 Task: Create in the project CatalystTech and in the Backlog issue 'Implement a new cloud-based document management system for a company with advanced document versioning and access control features' a child issue 'Serverless computing application latency testing and optimization', and assign it to team member softage.3@softage.net. Create in the project CatalystTech and in the Backlog issue 'Integrate a new video recording feature into an existing mobile application to enhance user-generated content and social sharing' a child issue 'Automated infrastructure disaster recovery testing and reporting', and assign it to team member softage.4@softage.net
Action: Mouse moved to (192, 48)
Screenshot: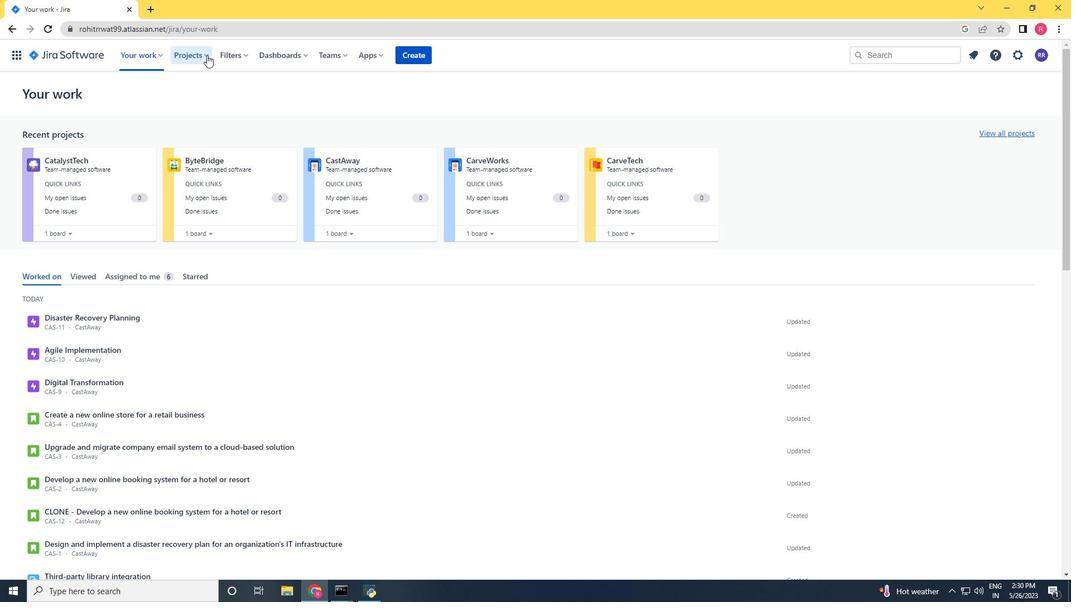 
Action: Mouse pressed left at (192, 48)
Screenshot: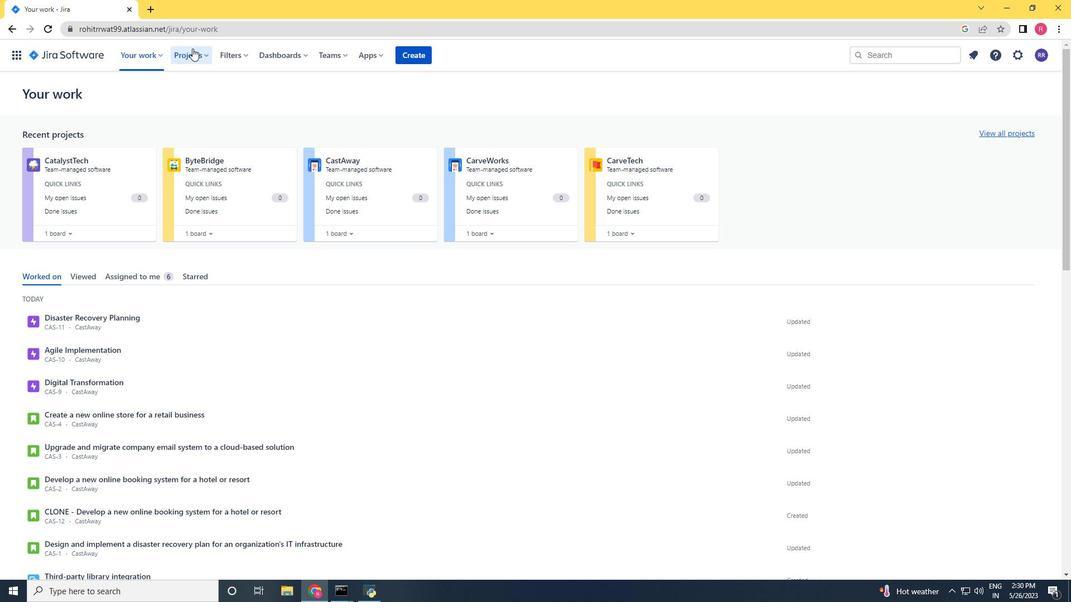
Action: Mouse moved to (198, 99)
Screenshot: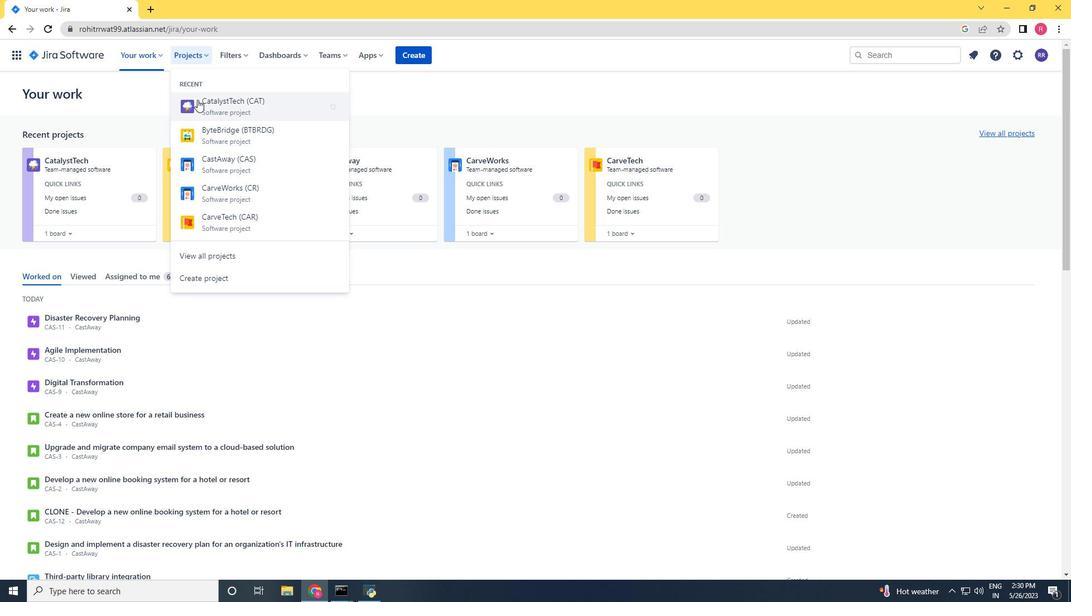 
Action: Mouse pressed left at (198, 99)
Screenshot: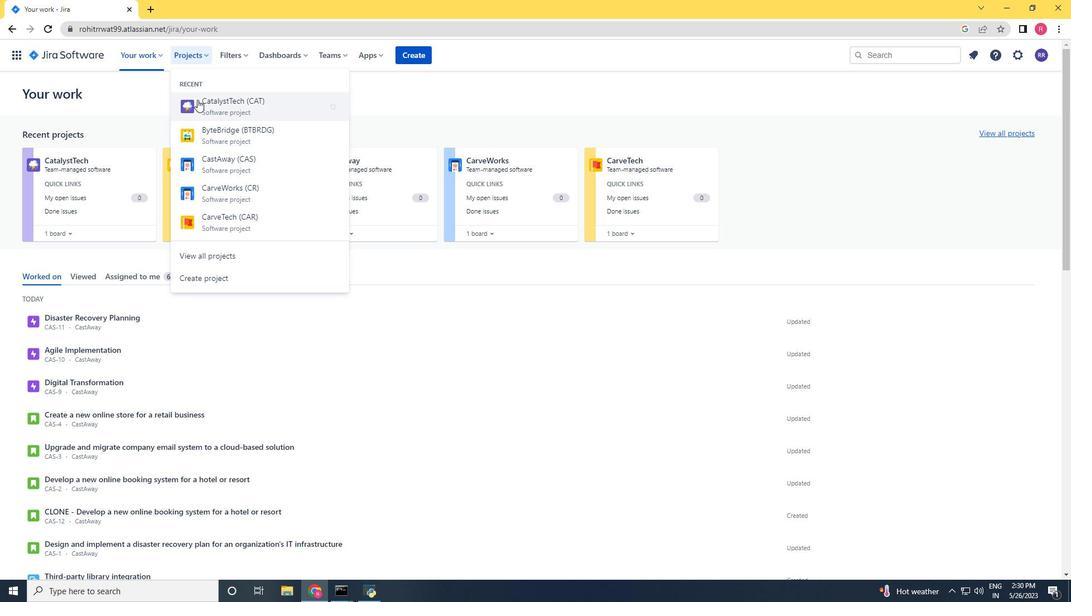 
Action: Mouse moved to (68, 173)
Screenshot: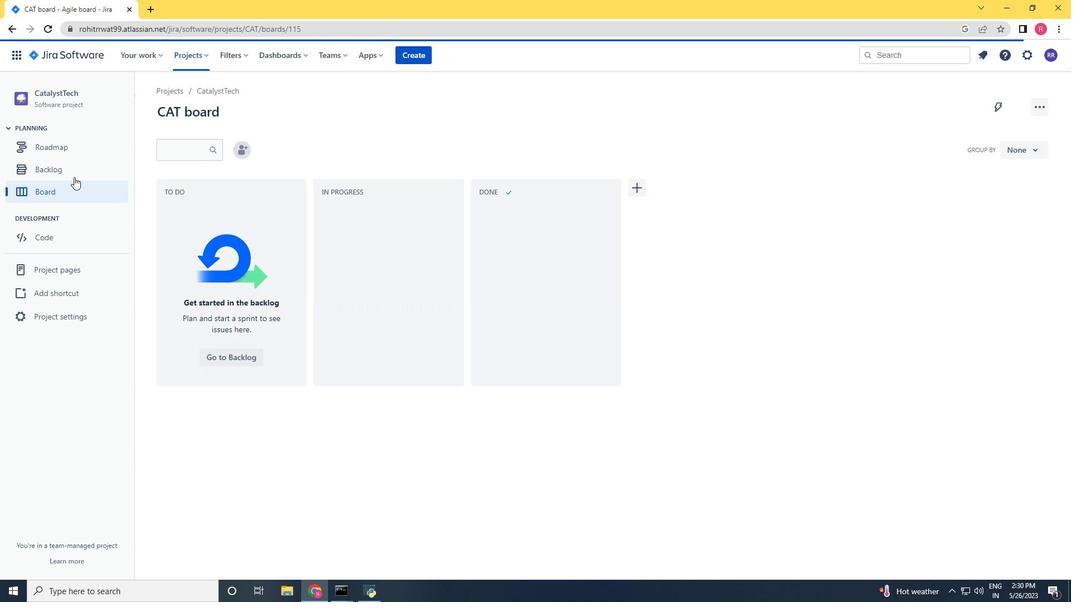 
Action: Mouse pressed left at (68, 173)
Screenshot: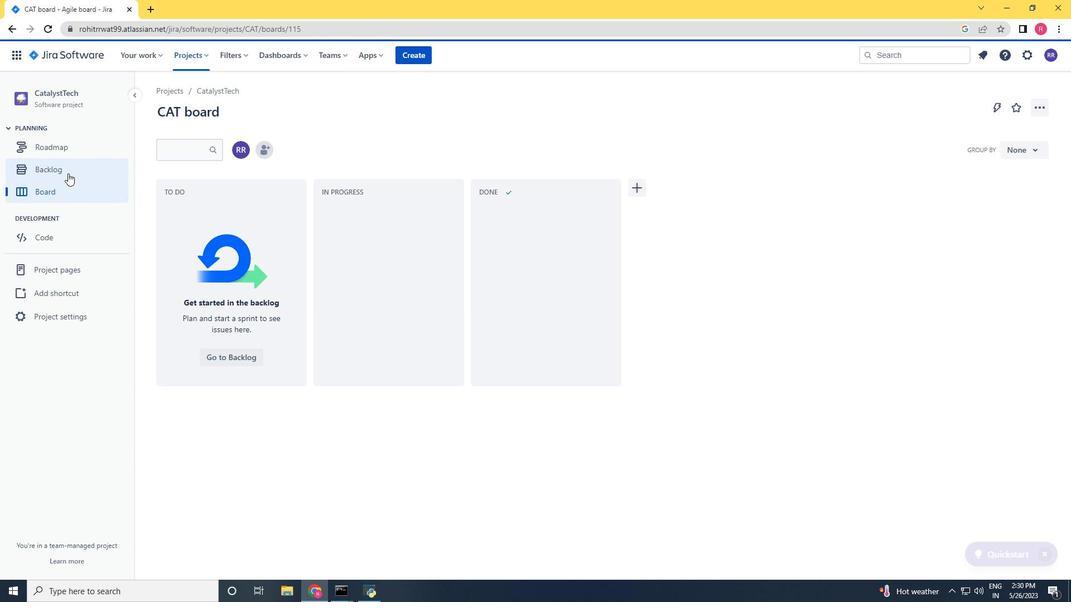 
Action: Mouse moved to (843, 347)
Screenshot: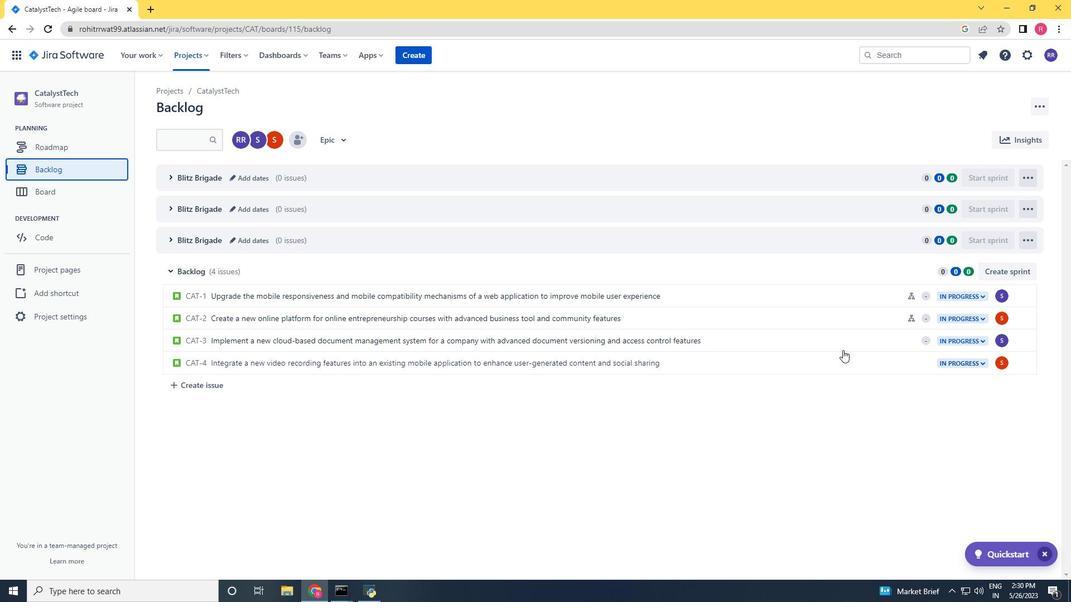 
Action: Mouse pressed left at (843, 347)
Screenshot: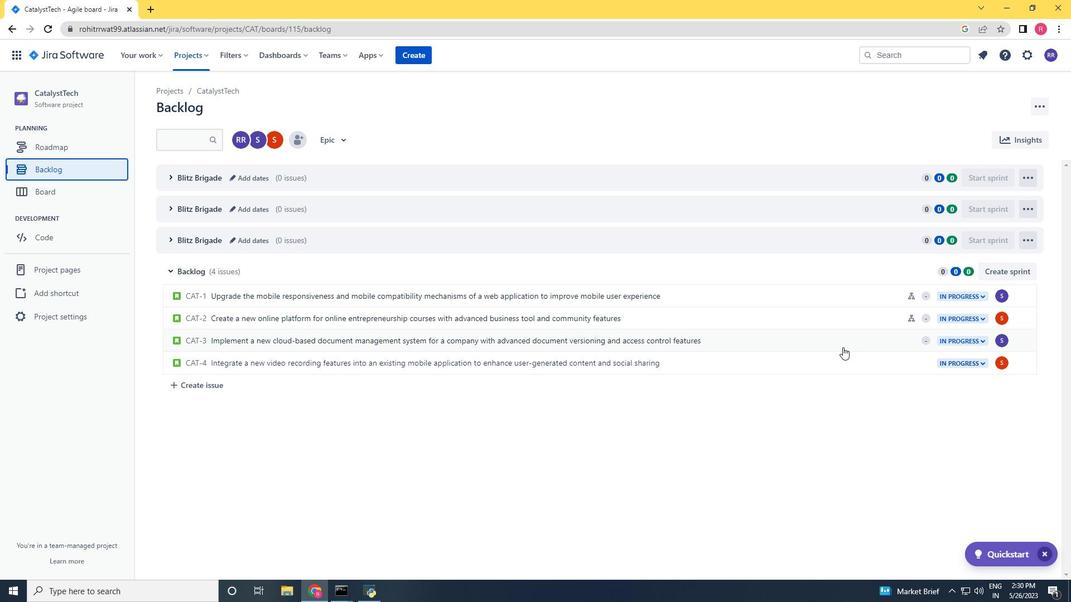 
Action: Mouse moved to (881, 283)
Screenshot: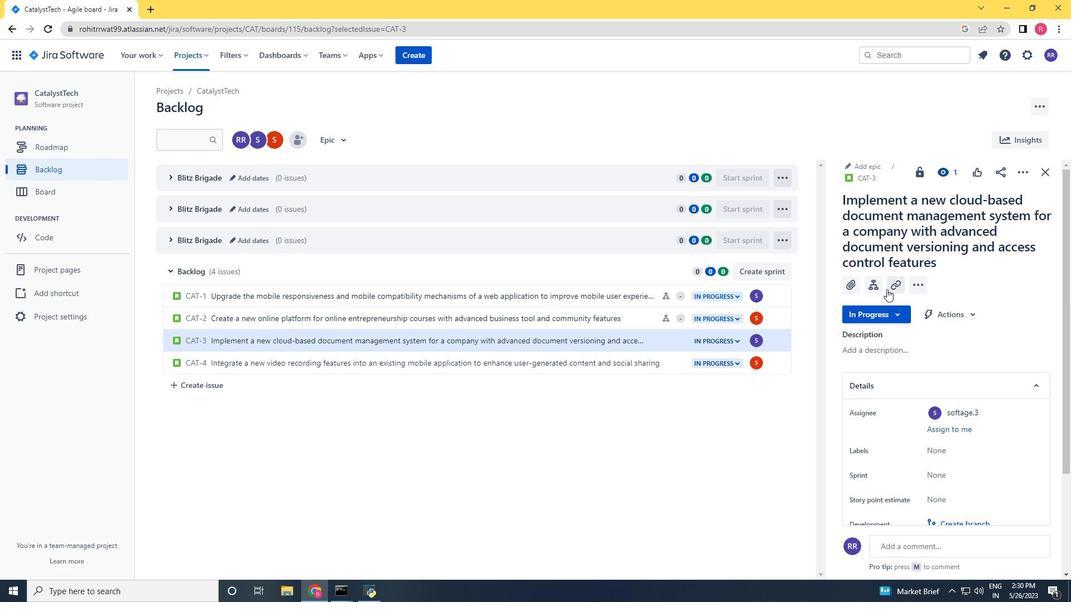 
Action: Mouse pressed left at (881, 283)
Screenshot: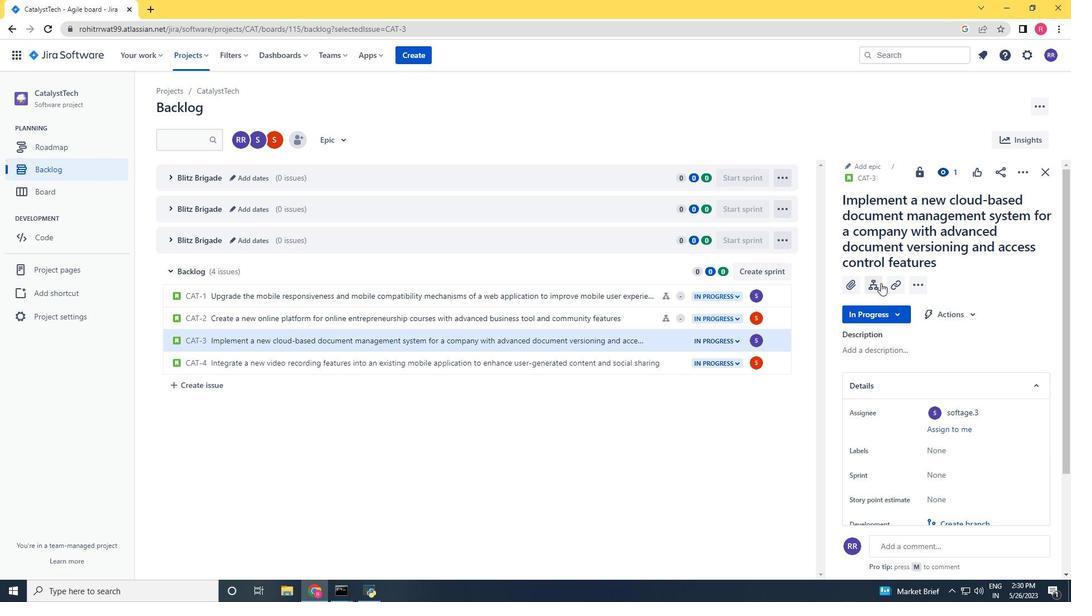 
Action: Key pressed <Key.shift>Serverless<Key.space>computing<Key.space>application<Key.space>le<Key.backspace>atency<Key.space>testing<Key.space>and<Key.space>optimization<Key.space><Key.enter>
Screenshot: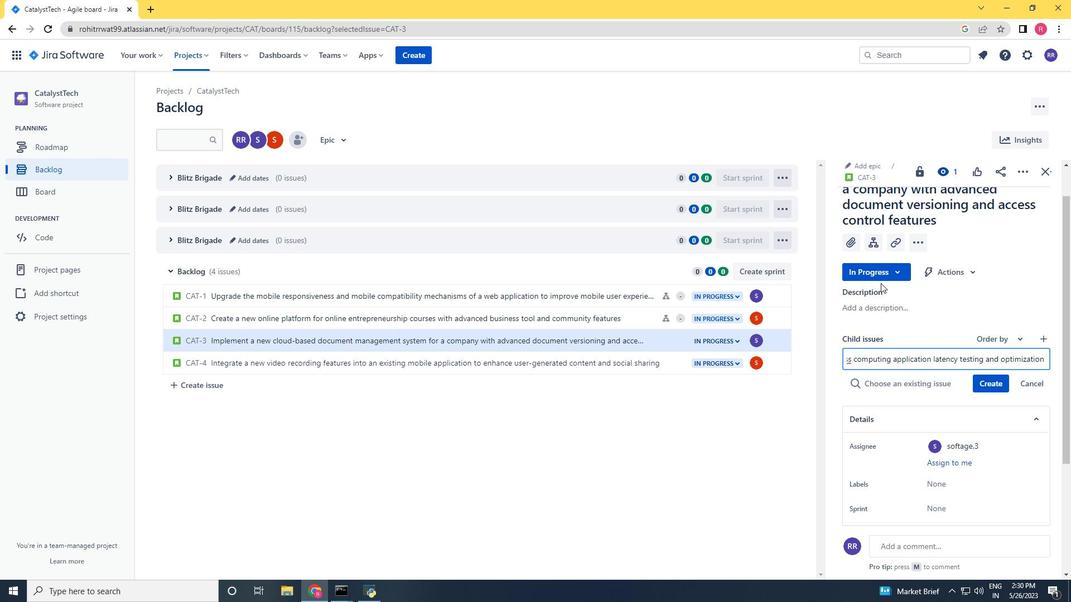 
Action: Mouse moved to (1000, 367)
Screenshot: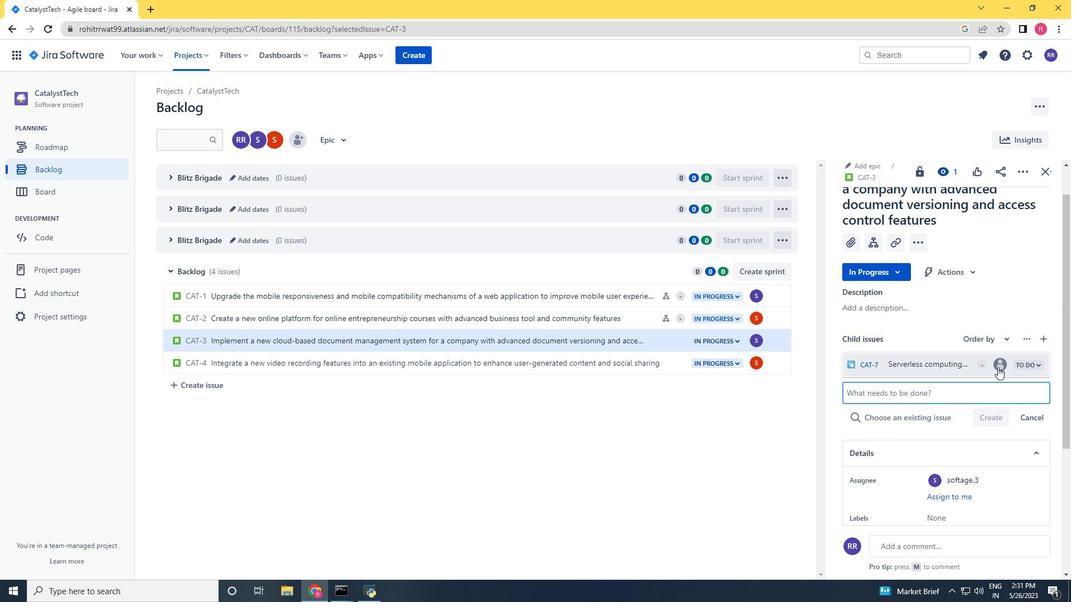
Action: Mouse pressed left at (1000, 367)
Screenshot: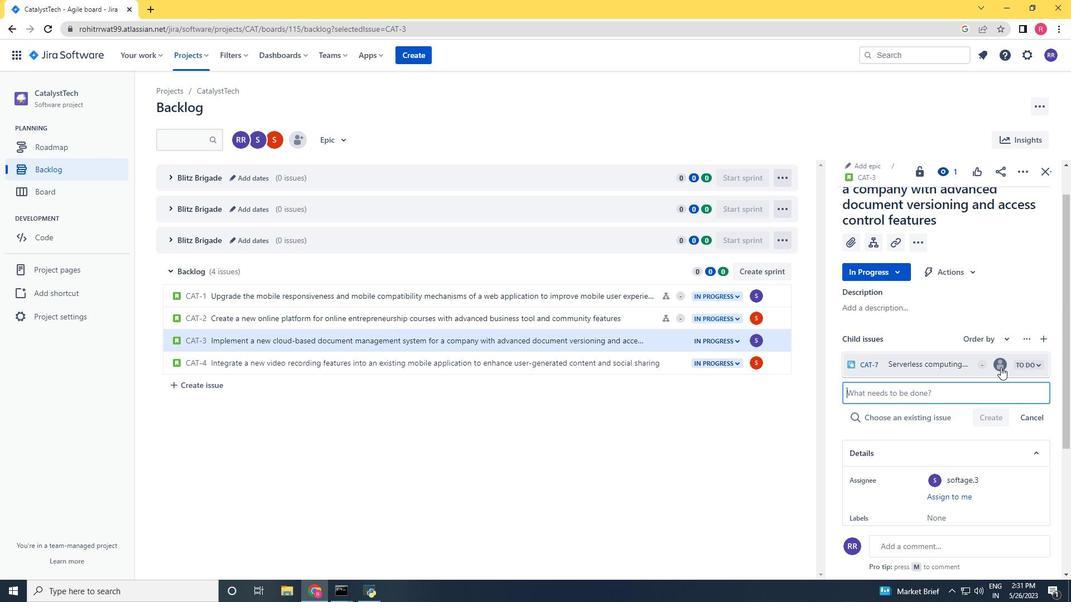 
Action: Key pressed softage.3<Key.shift>@softage.net
Screenshot: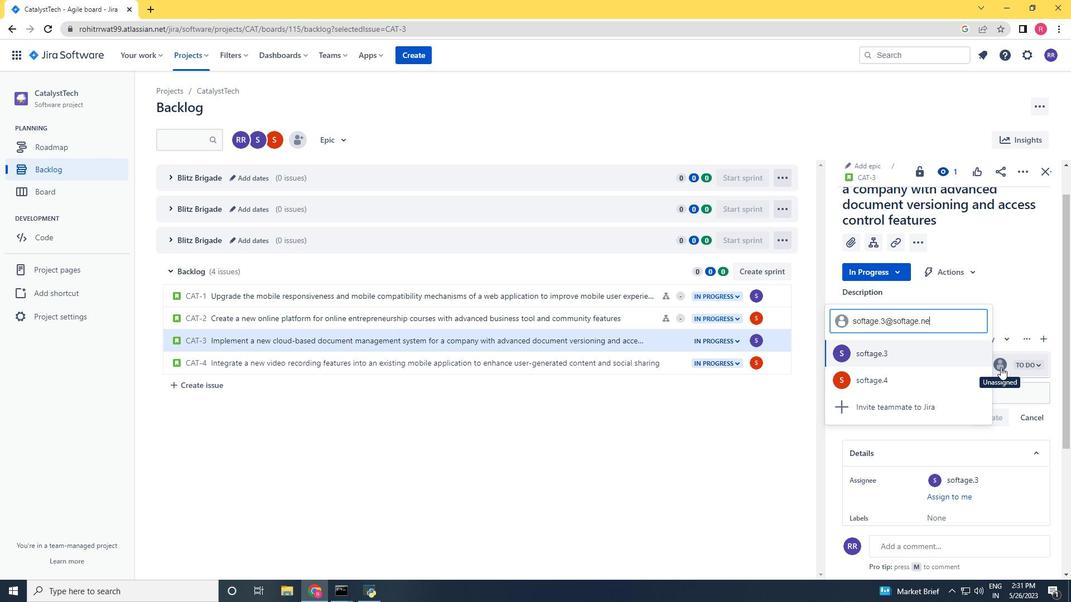 
Action: Mouse scrolled (1000, 368) with delta (0, 0)
Screenshot: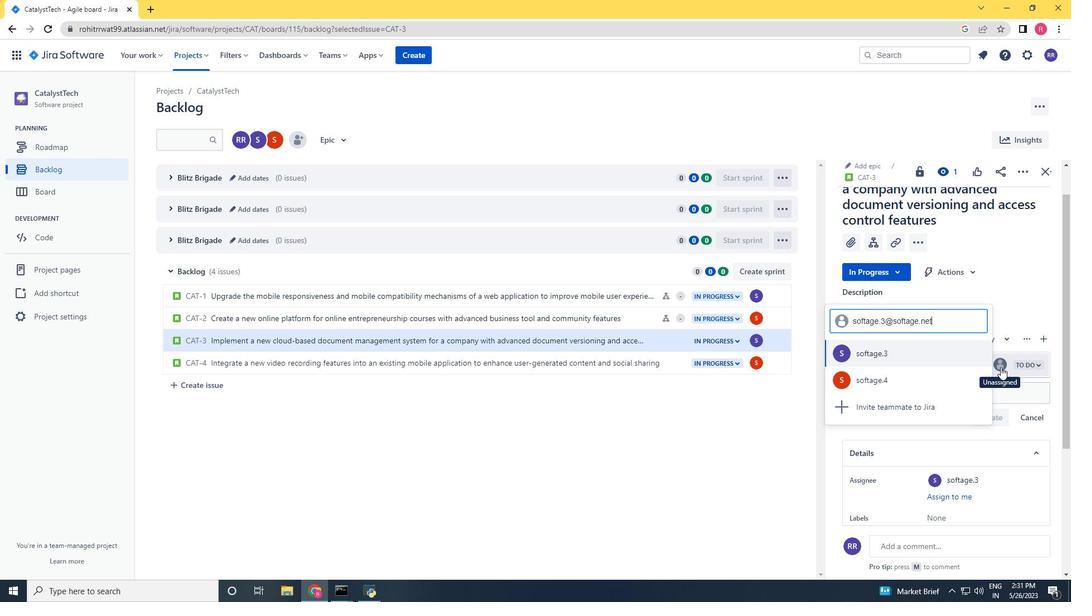 
Action: Mouse moved to (917, 408)
Screenshot: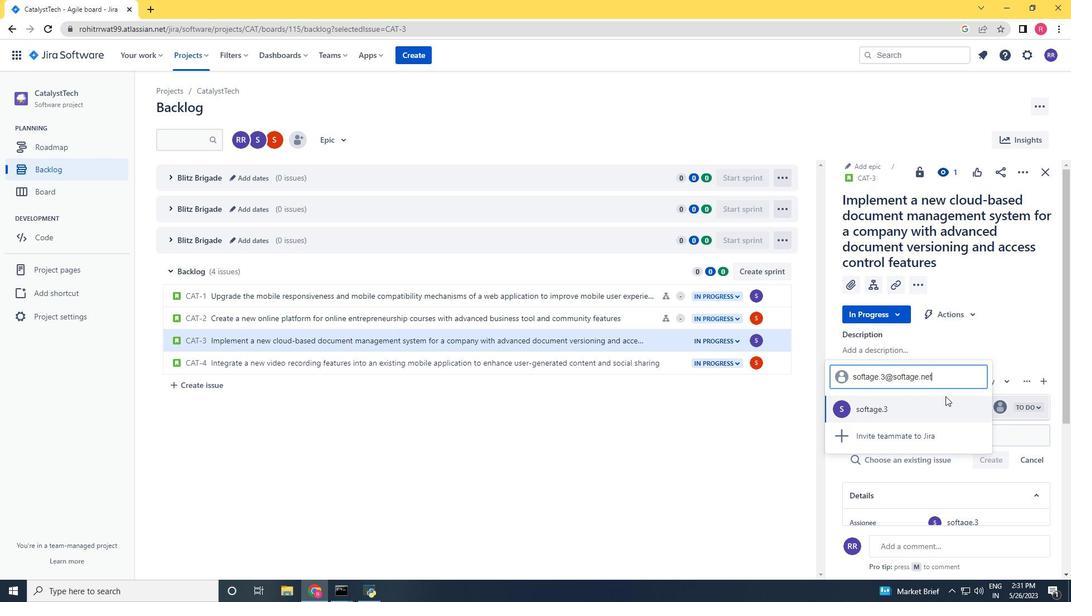 
Action: Mouse pressed left at (917, 408)
Screenshot: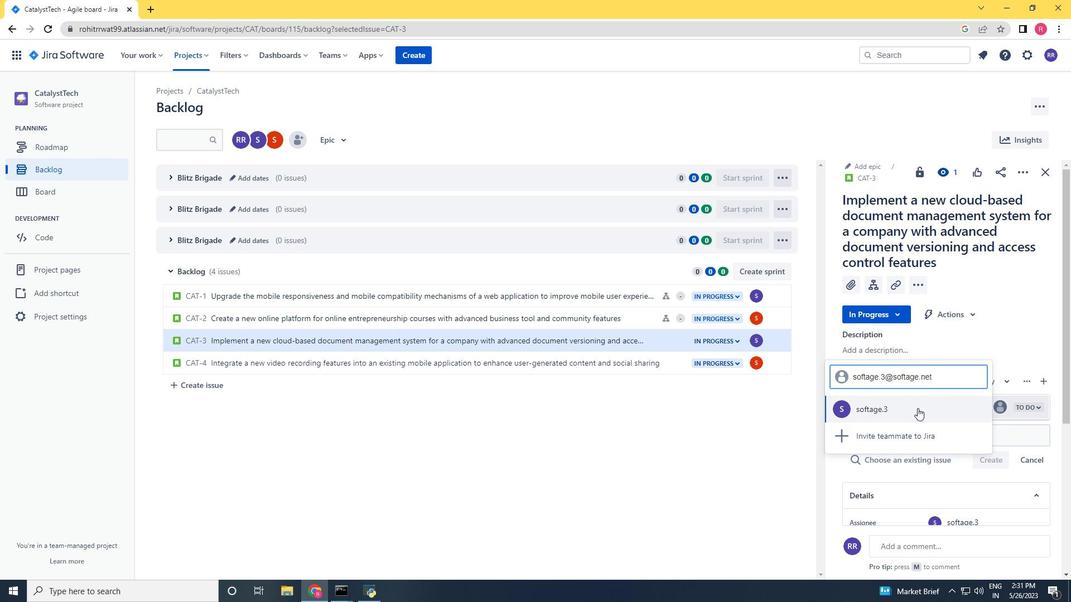 
Action: Mouse moved to (672, 363)
Screenshot: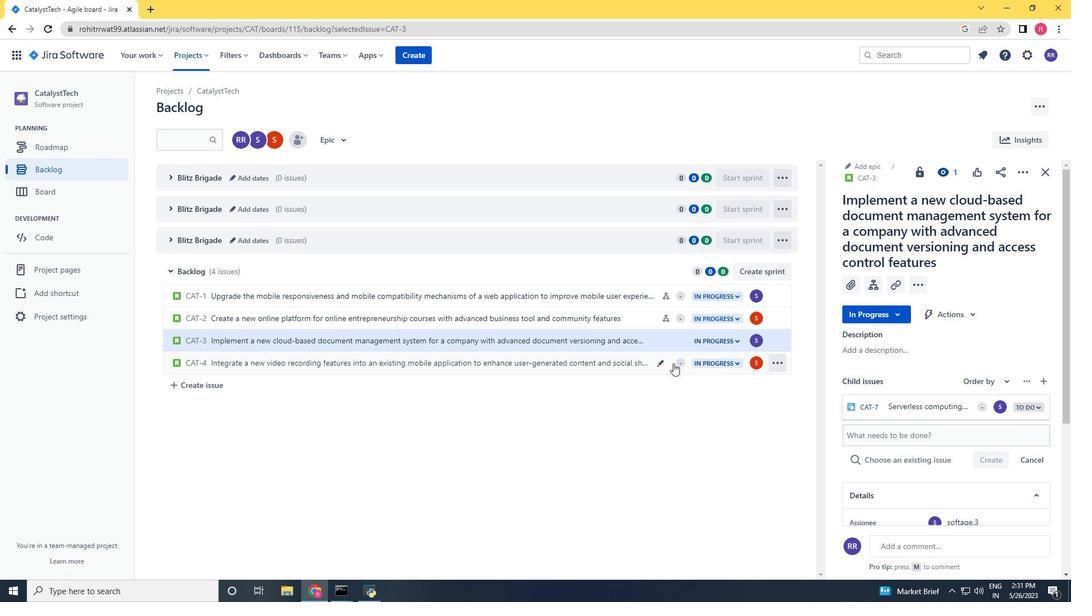 
Action: Mouse pressed left at (672, 363)
Screenshot: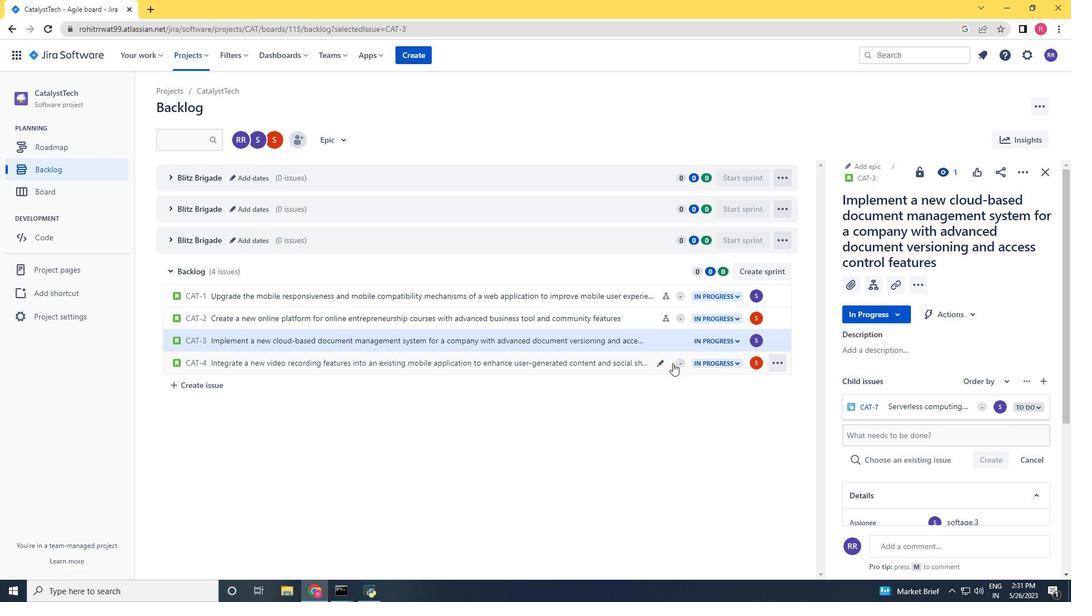 
Action: Mouse moved to (871, 285)
Screenshot: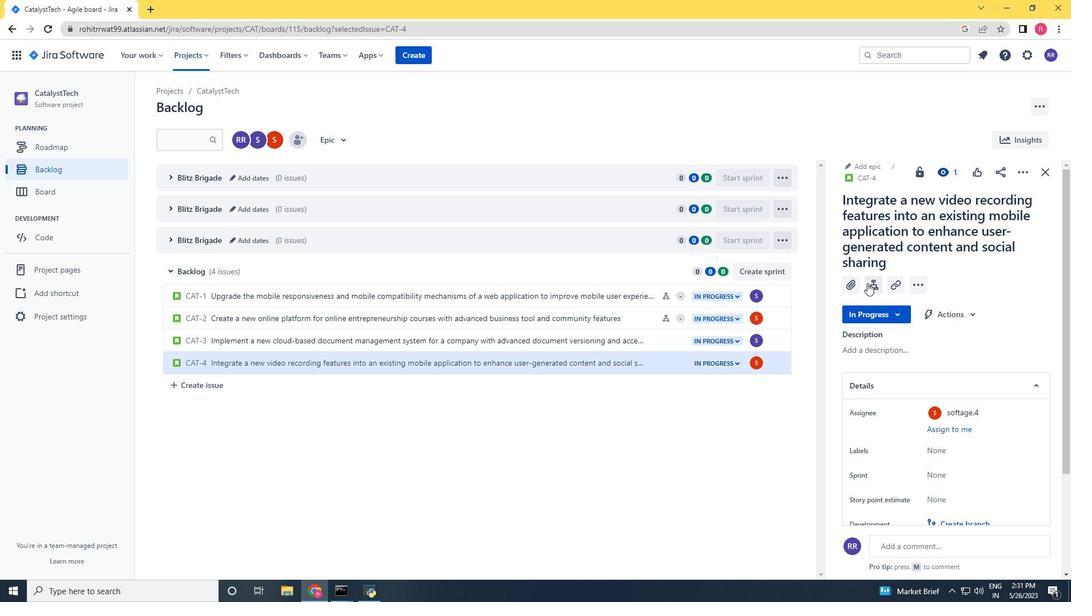
Action: Mouse pressed left at (871, 285)
Screenshot: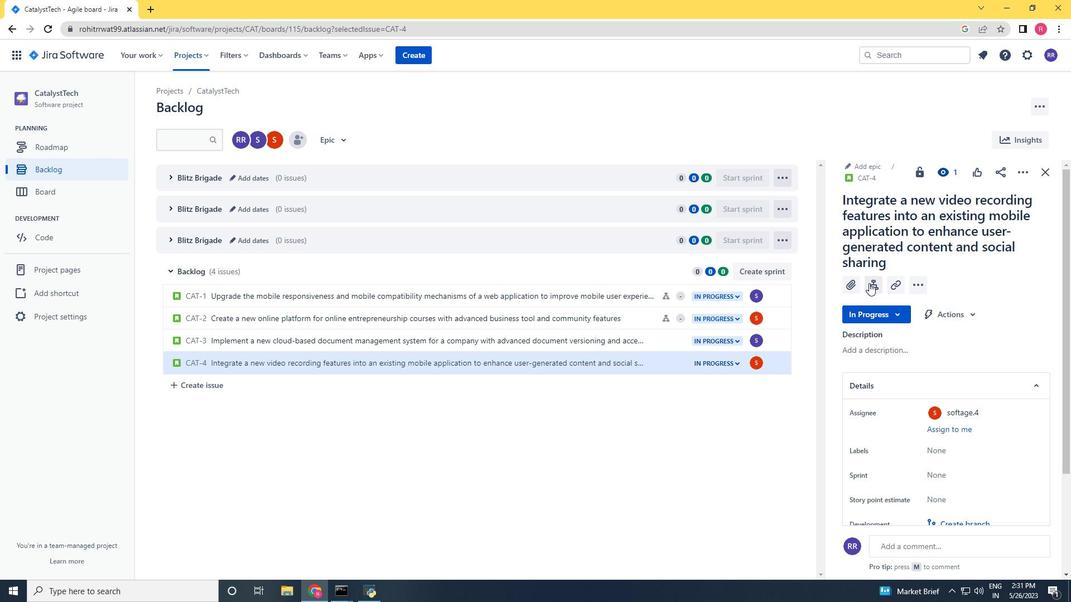 
Action: Mouse moved to (888, 354)
Screenshot: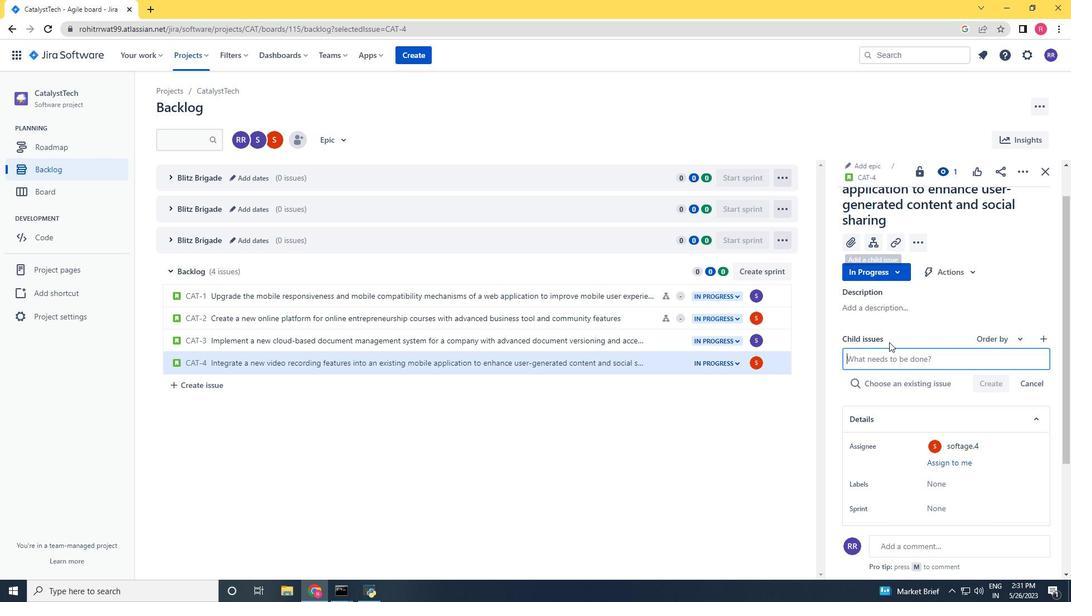 
Action: Key pressed <Key.shift>Automated<Key.space>o<Key.backspace>infrastucture<Key.space><Key.left><Key.left><Key.left><Key.left><Key.left><Key.left><Key.left><Key.left><Key.left><Key.left><Key.left><Key.left><Key.left><Key.left><Key.right><Key.right><Key.right><Key.right><Key.right><Key.right><Key.right>r<Key.right><Key.right><Key.right><Key.right><Key.right><Key.right><Key.right><Key.right><Key.right>disaster<Key.space>recovery<Key.space>testing<Key.space>reporting<Key.space><Key.enter>
Screenshot: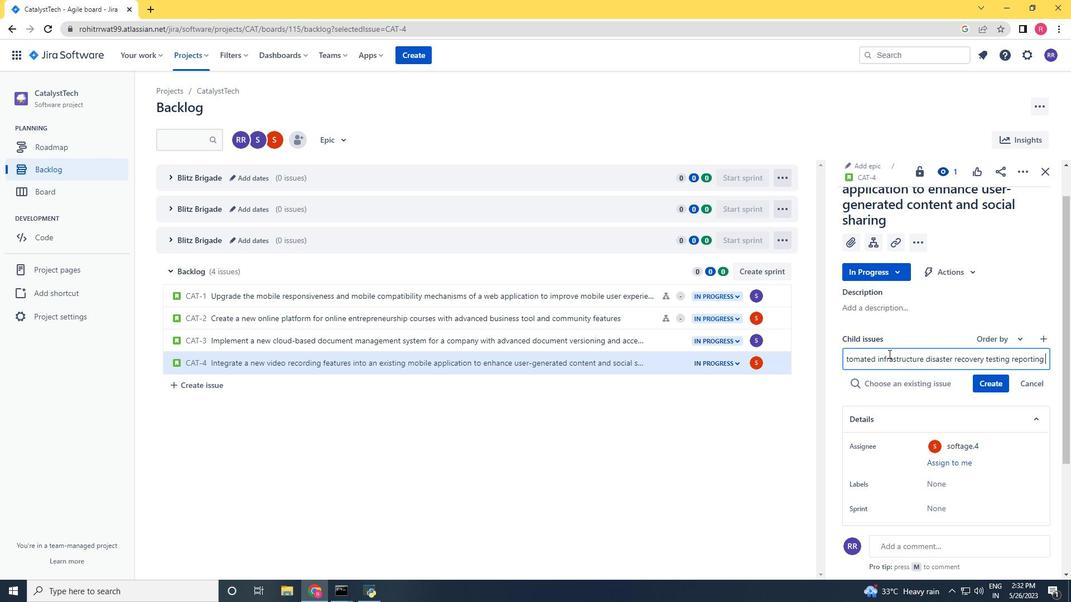 
Action: Mouse moved to (1008, 367)
Screenshot: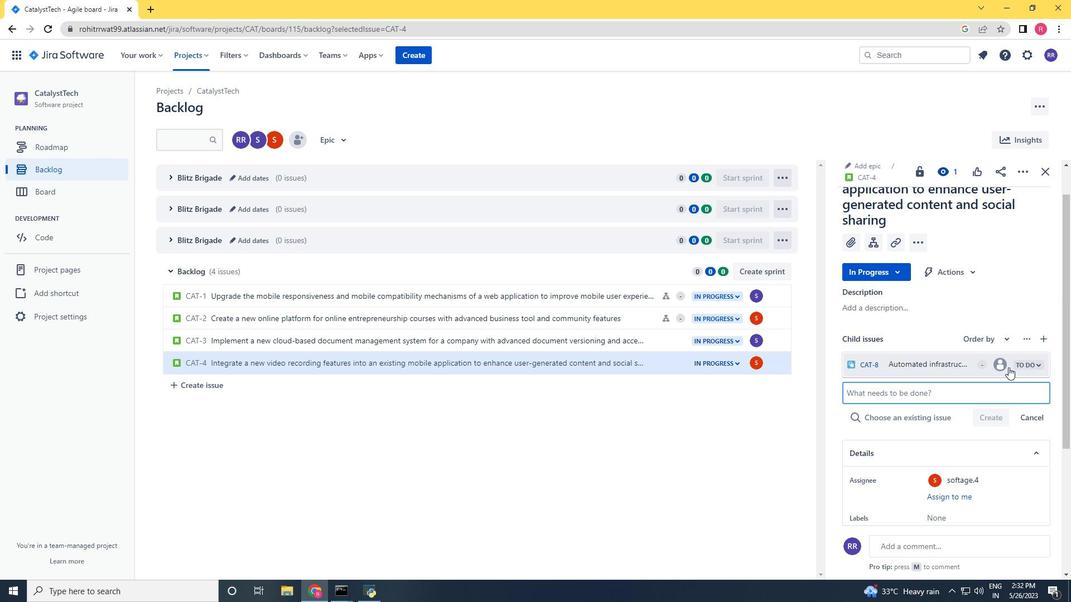 
Action: Mouse pressed left at (1008, 367)
Screenshot: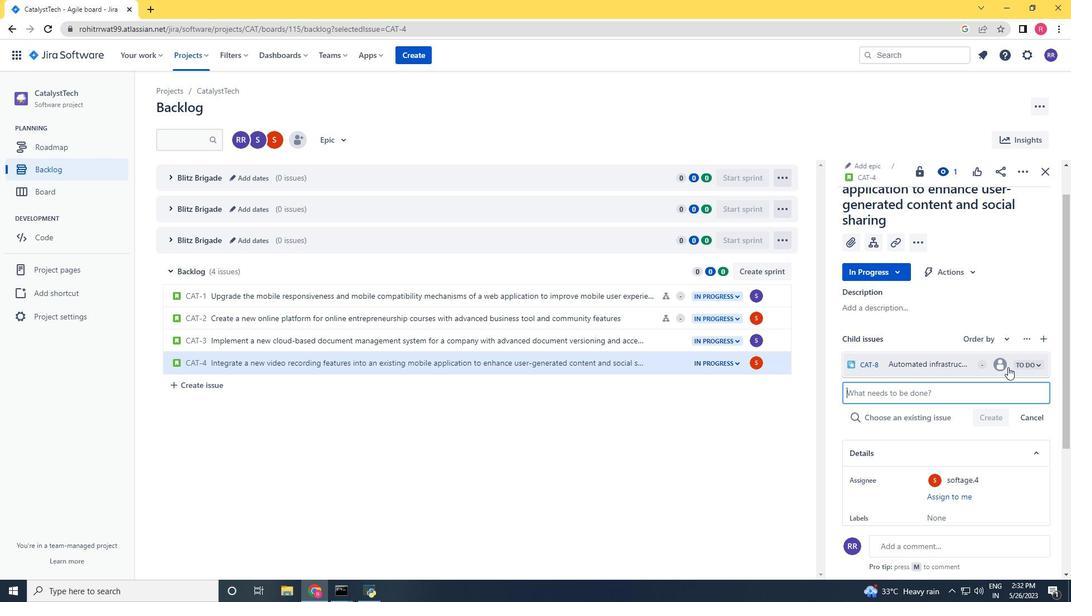 
Action: Key pressed softage.4<Key.shift>@softage.net
Screenshot: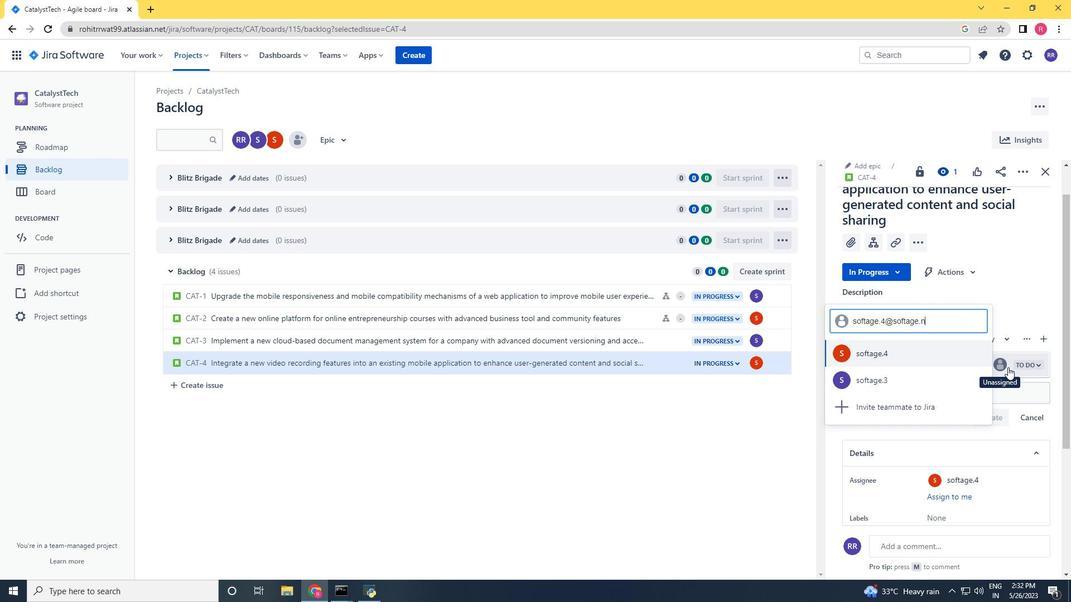 
Action: Mouse moved to (893, 360)
Screenshot: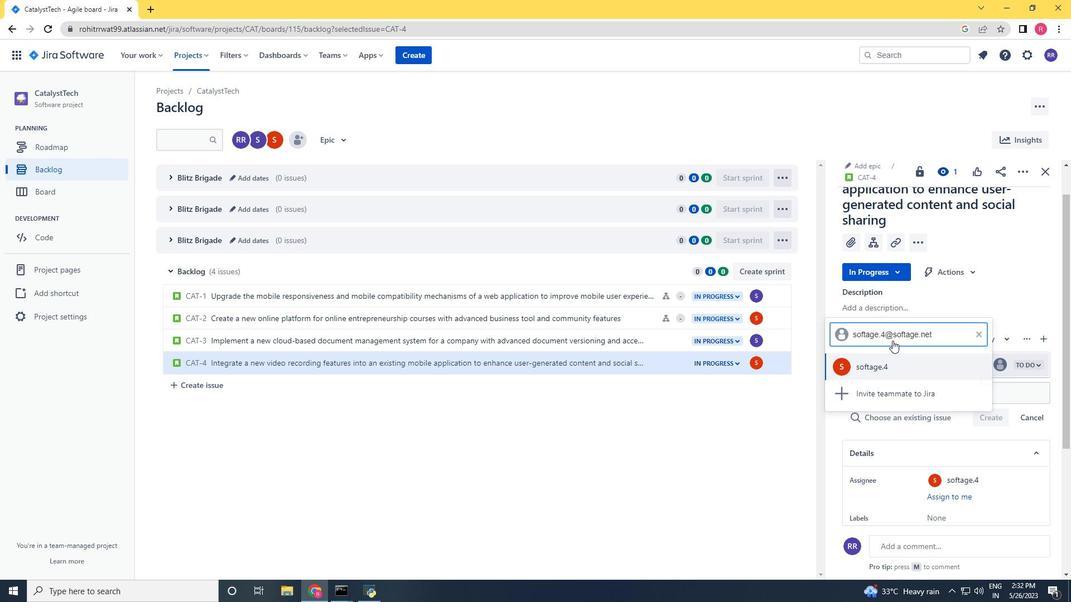 
Action: Mouse pressed left at (893, 360)
Screenshot: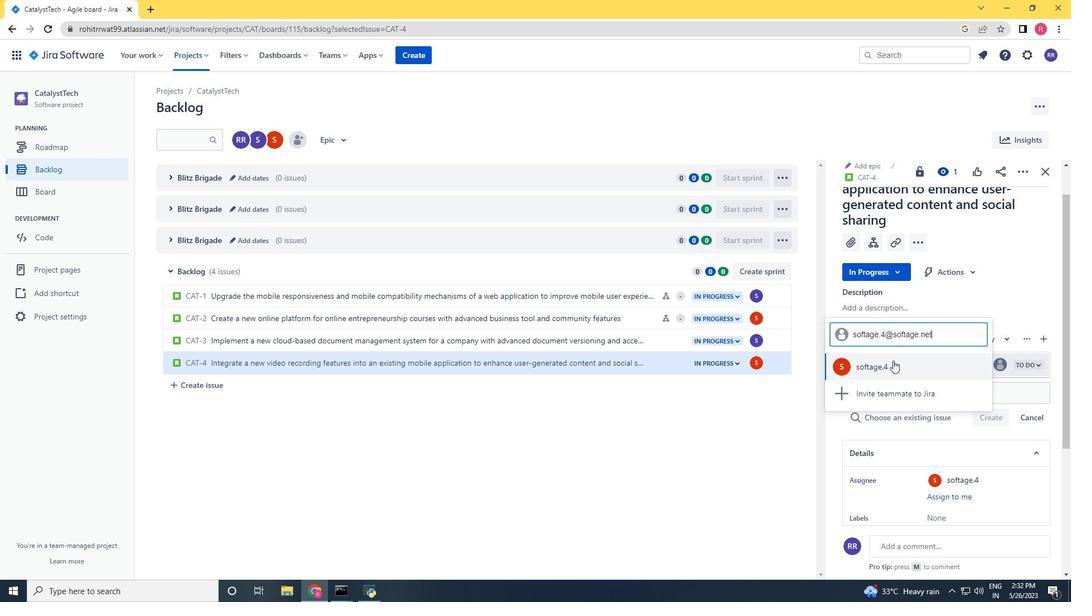 
Action: Mouse moved to (849, 395)
Screenshot: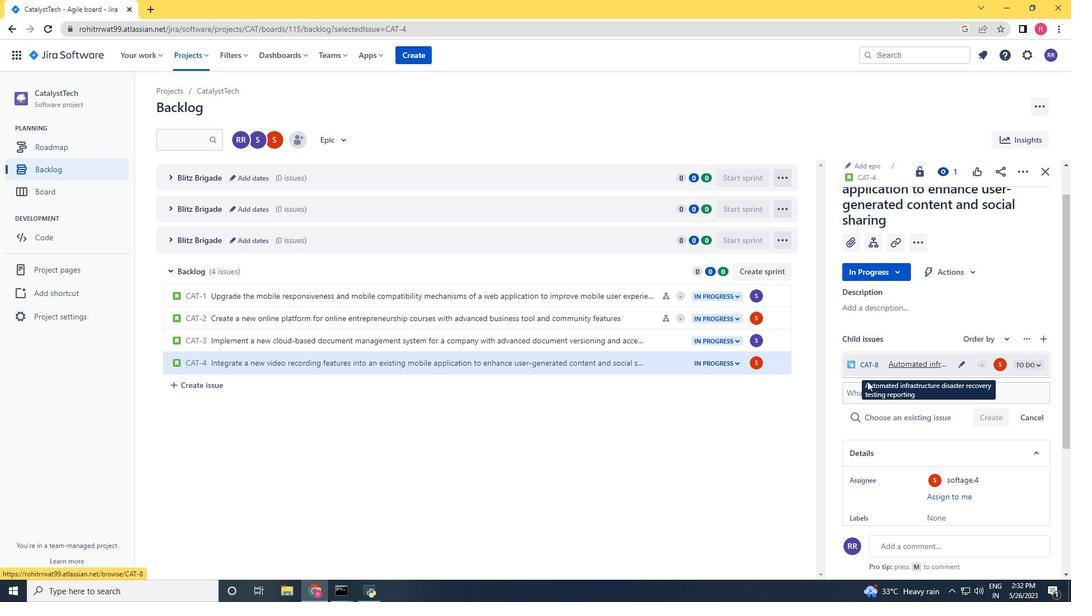 
